 Task: Look for products in the category "Ale" with vanilla flavor only.
Action: Mouse moved to (691, 255)
Screenshot: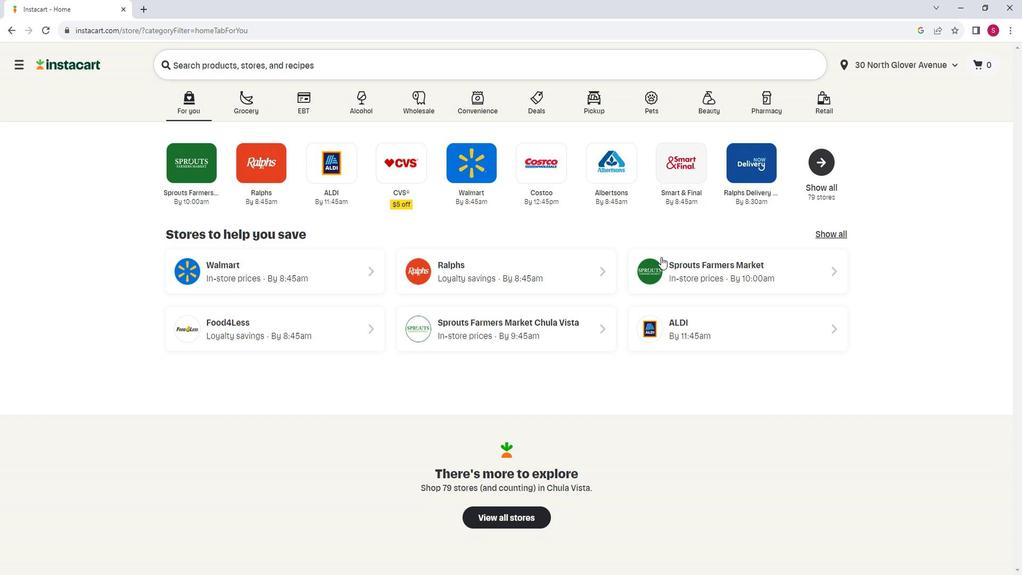 
Action: Mouse pressed left at (691, 255)
Screenshot: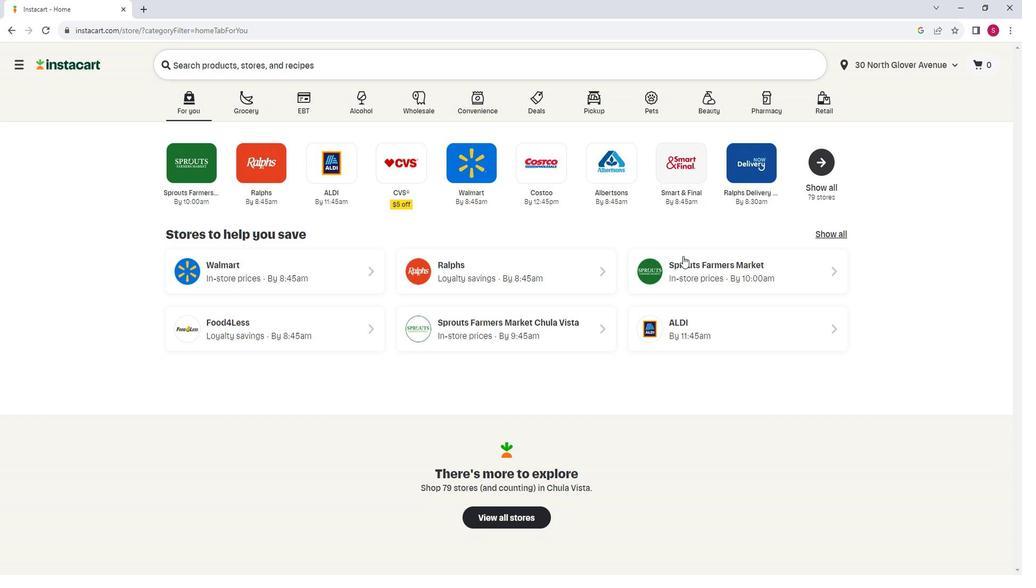 
Action: Mouse moved to (83, 408)
Screenshot: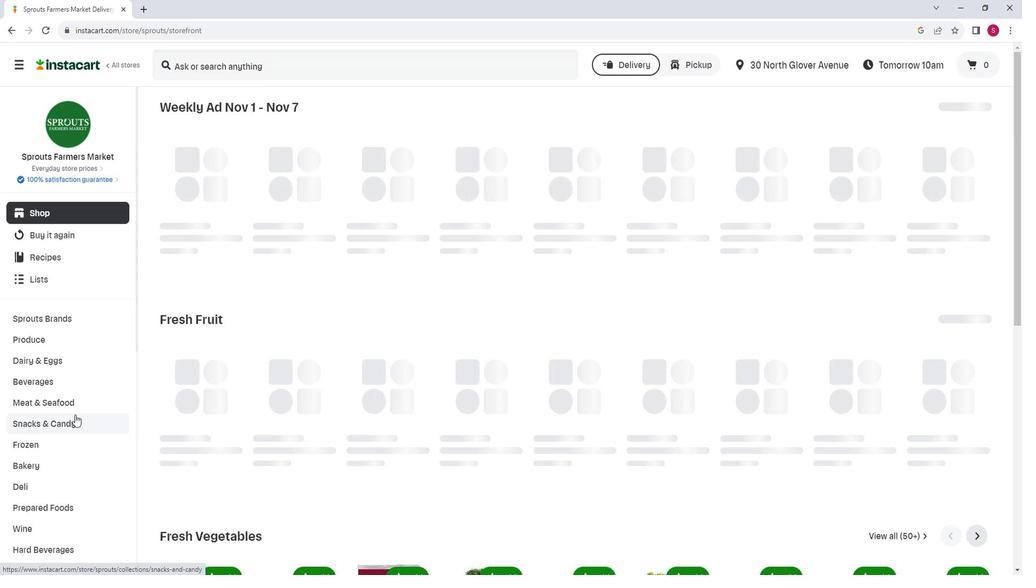 
Action: Mouse scrolled (83, 407) with delta (0, 0)
Screenshot: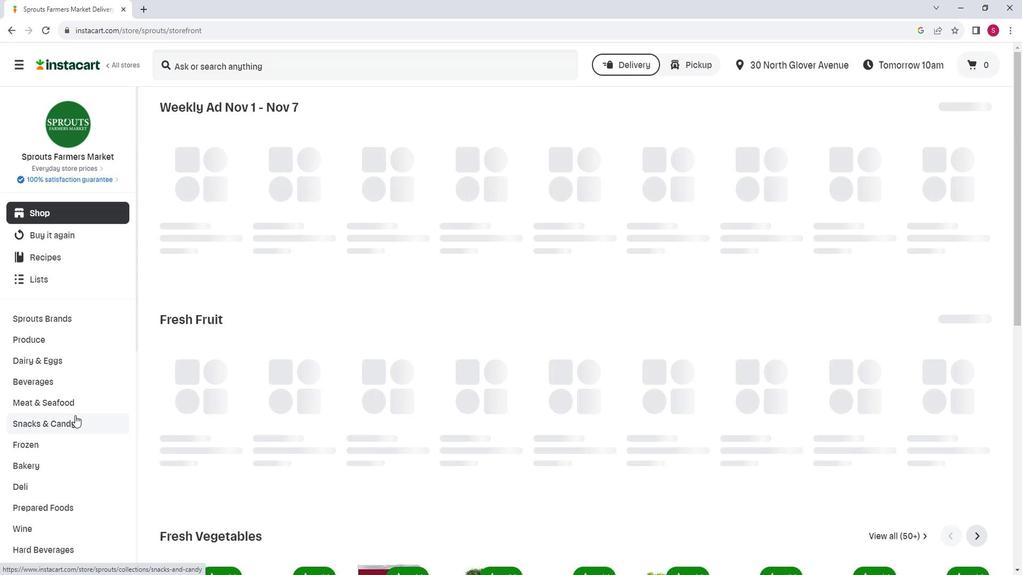 
Action: Mouse moved to (55, 502)
Screenshot: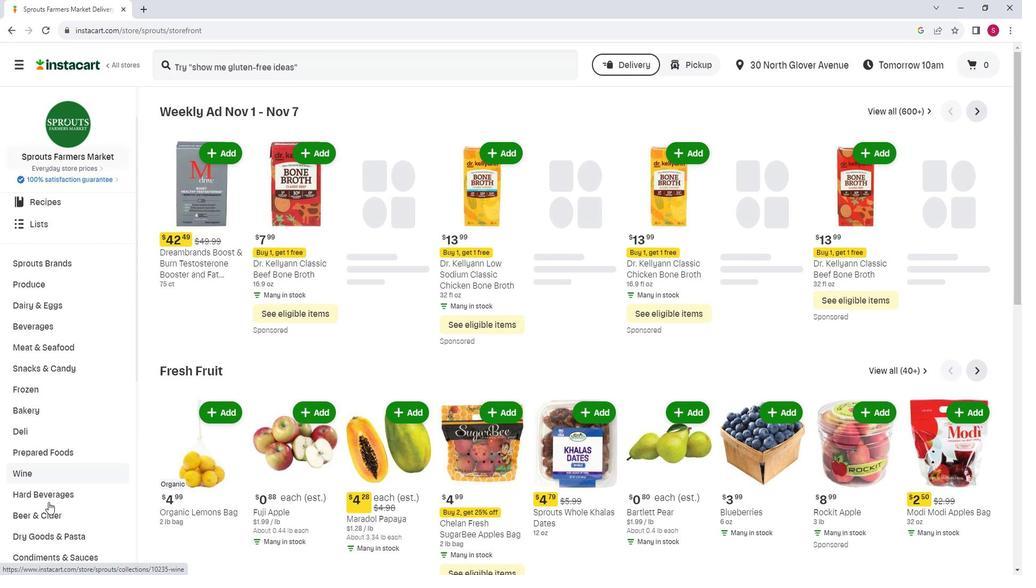 
Action: Mouse pressed left at (55, 502)
Screenshot: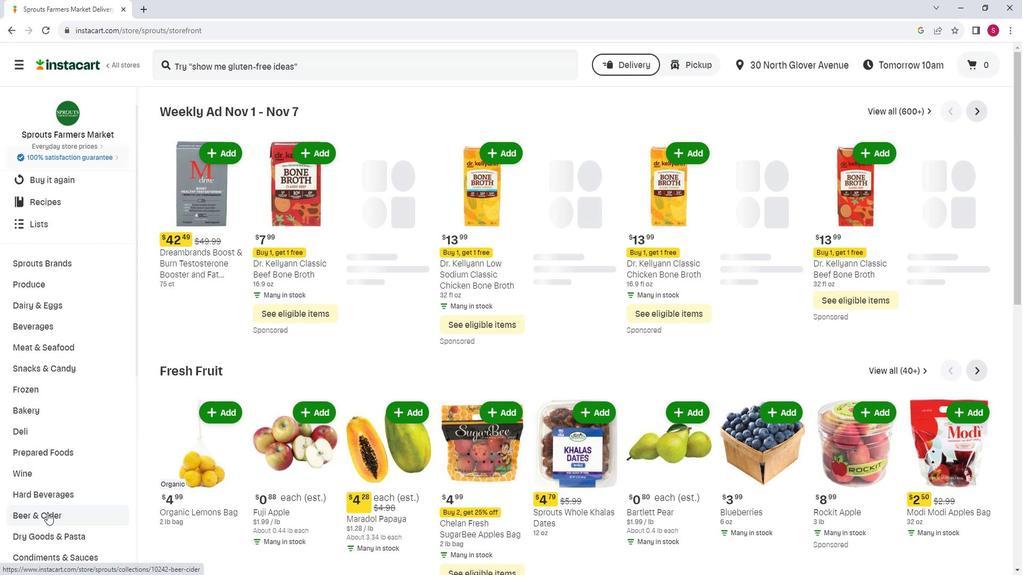 
Action: Mouse moved to (379, 137)
Screenshot: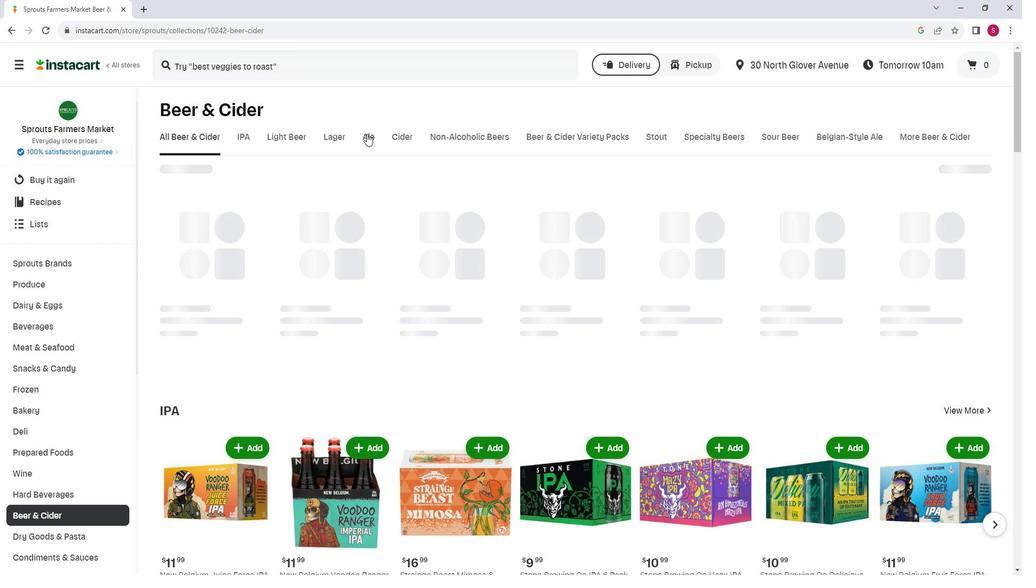 
Action: Mouse pressed left at (379, 137)
Screenshot: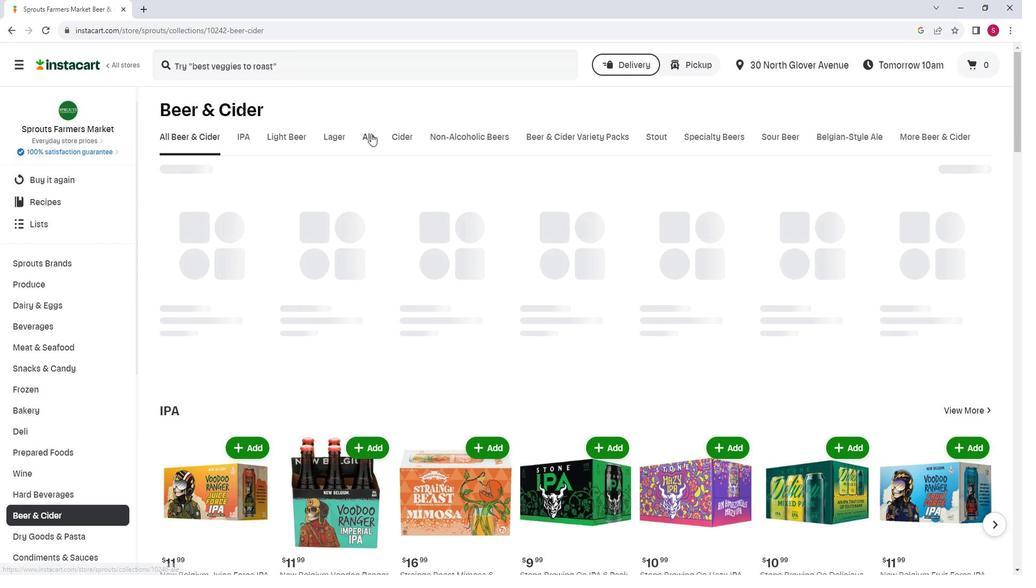
Action: Mouse moved to (211, 178)
Screenshot: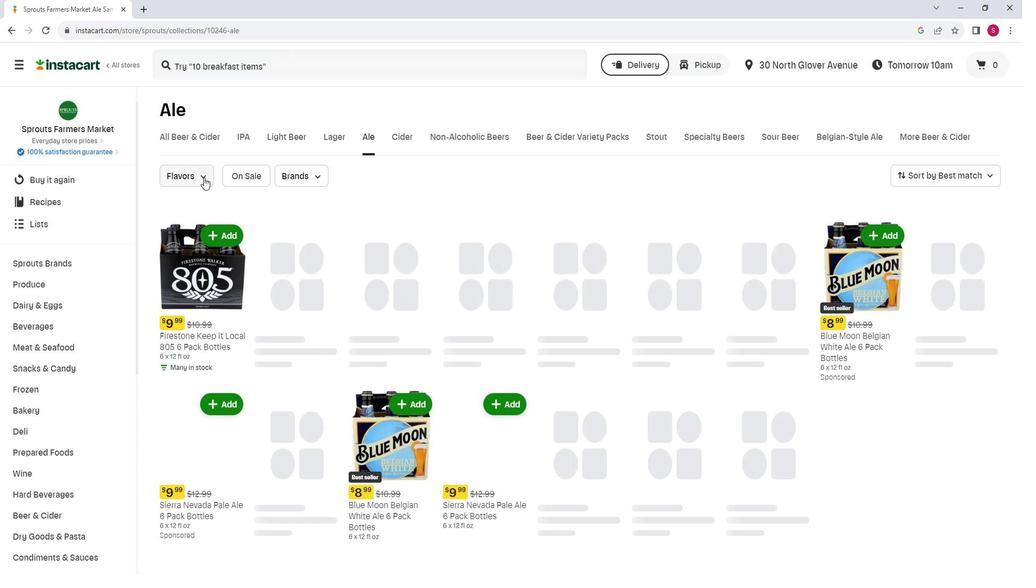 
Action: Mouse pressed left at (211, 178)
Screenshot: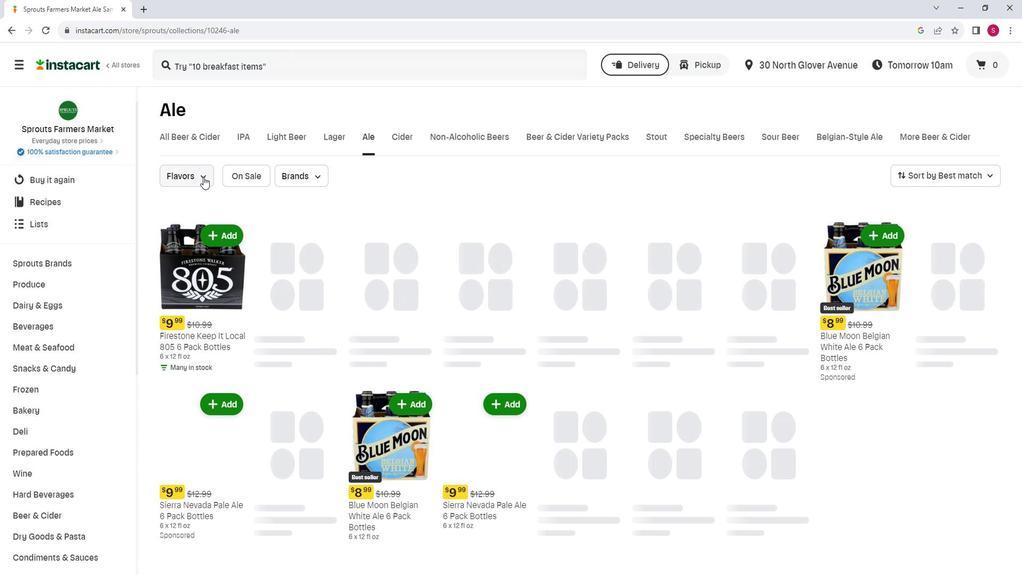 
Action: Mouse moved to (207, 203)
Screenshot: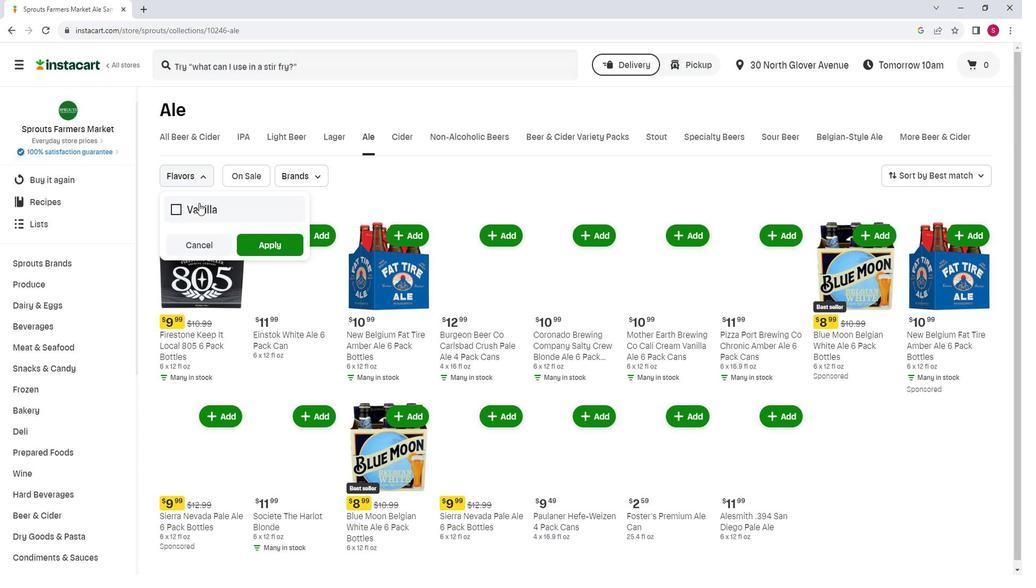 
Action: Mouse pressed left at (207, 203)
Screenshot: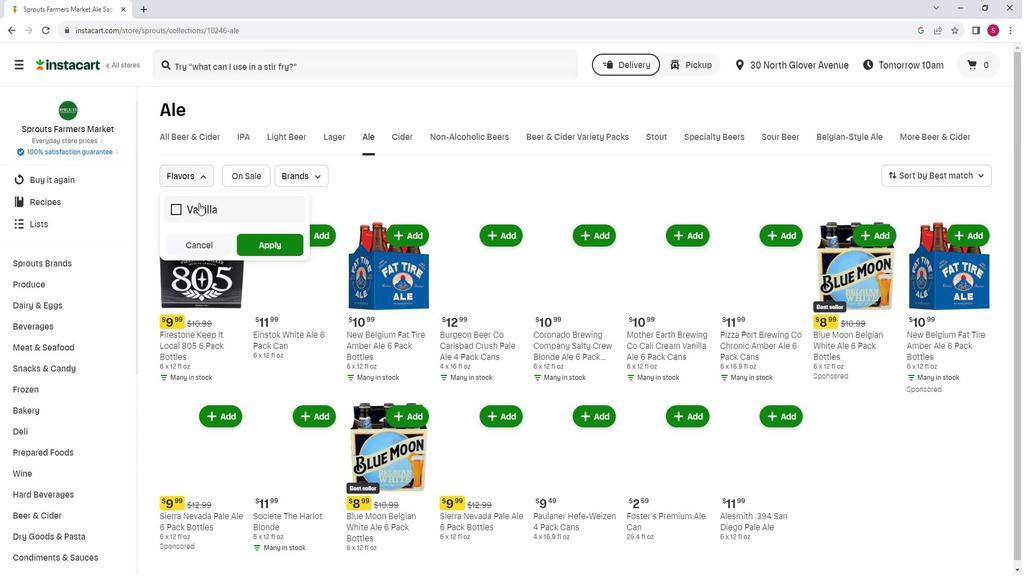 
Action: Mouse moved to (261, 240)
Screenshot: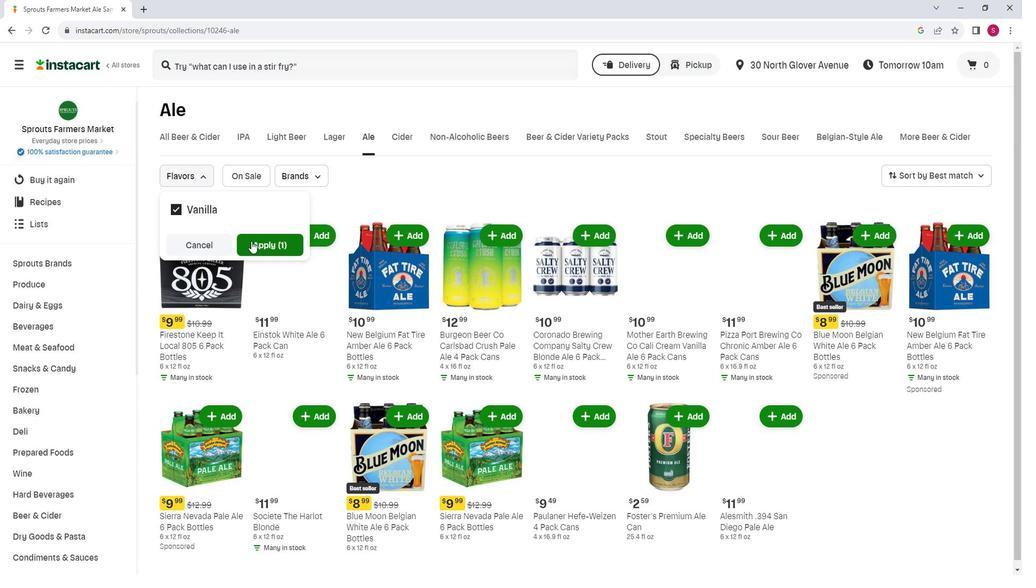 
Action: Mouse pressed left at (261, 240)
Screenshot: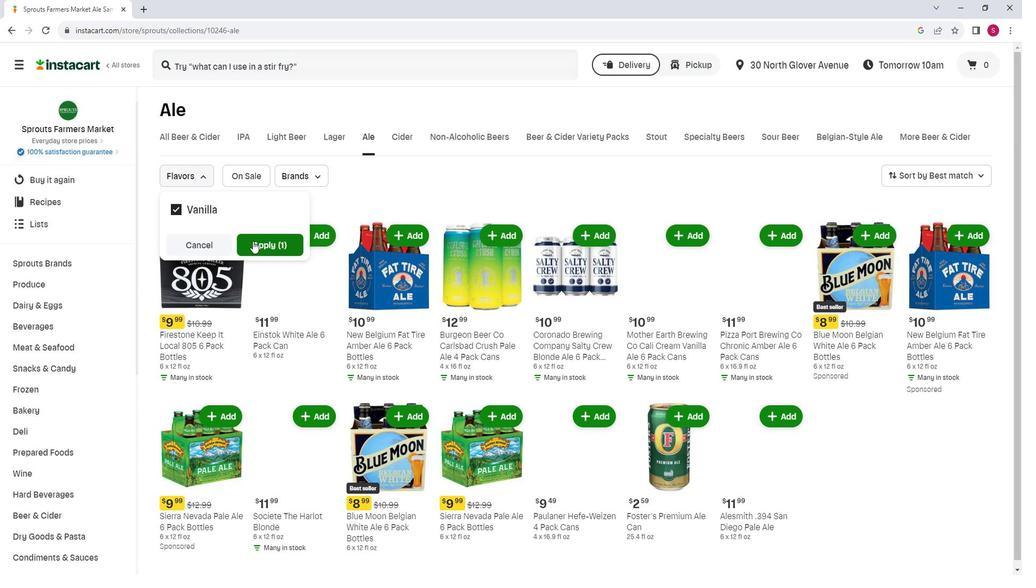 
Action: Mouse moved to (403, 240)
Screenshot: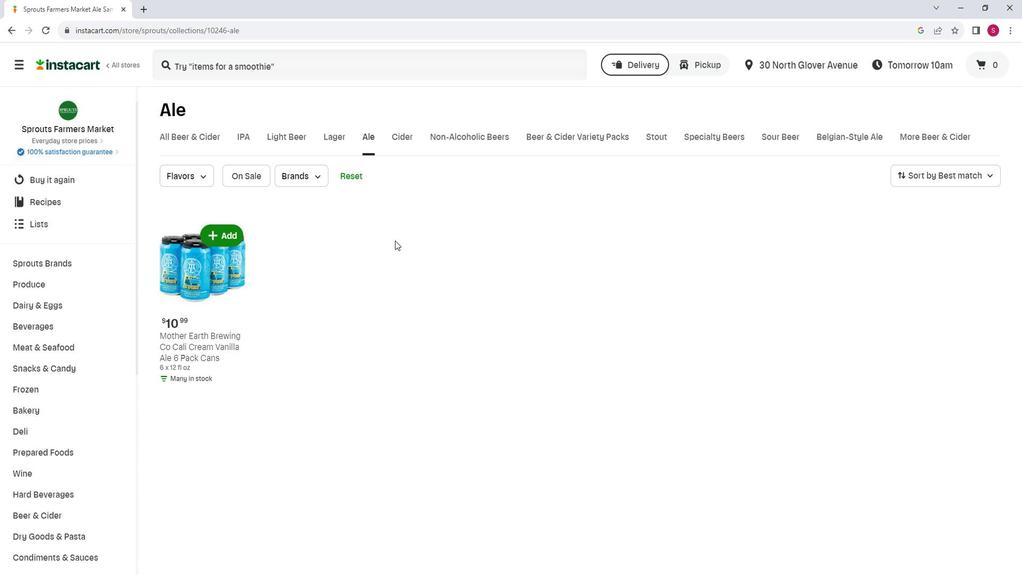 
